 Task: Create a due date automation trigger when advanced on, 2 hours before a card is due add content with a name not starting with resume.
Action: Mouse moved to (952, 76)
Screenshot: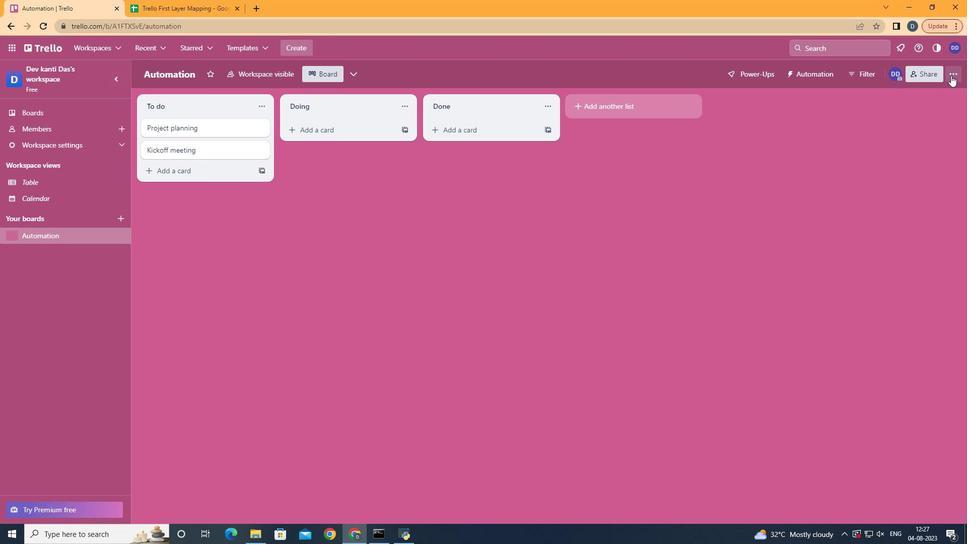 
Action: Mouse pressed left at (952, 76)
Screenshot: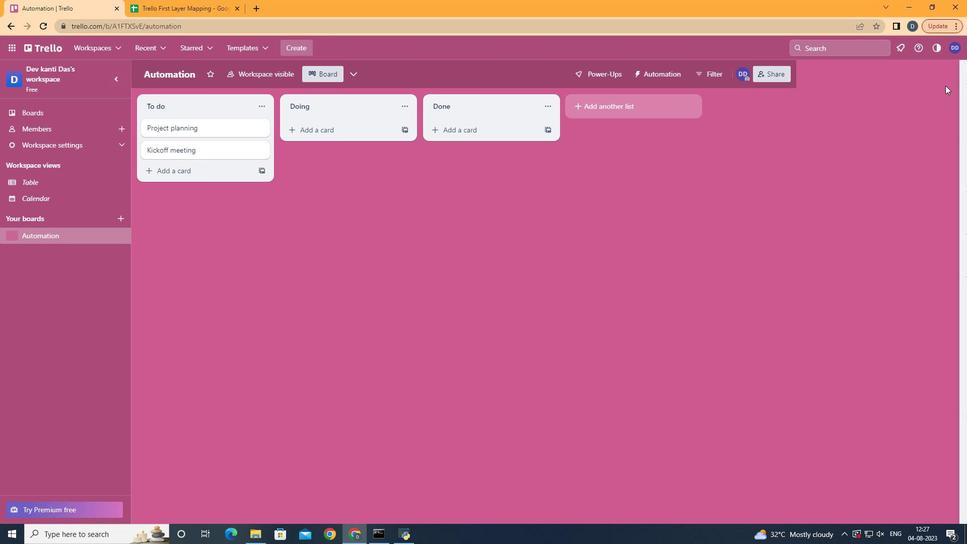 
Action: Mouse moved to (862, 212)
Screenshot: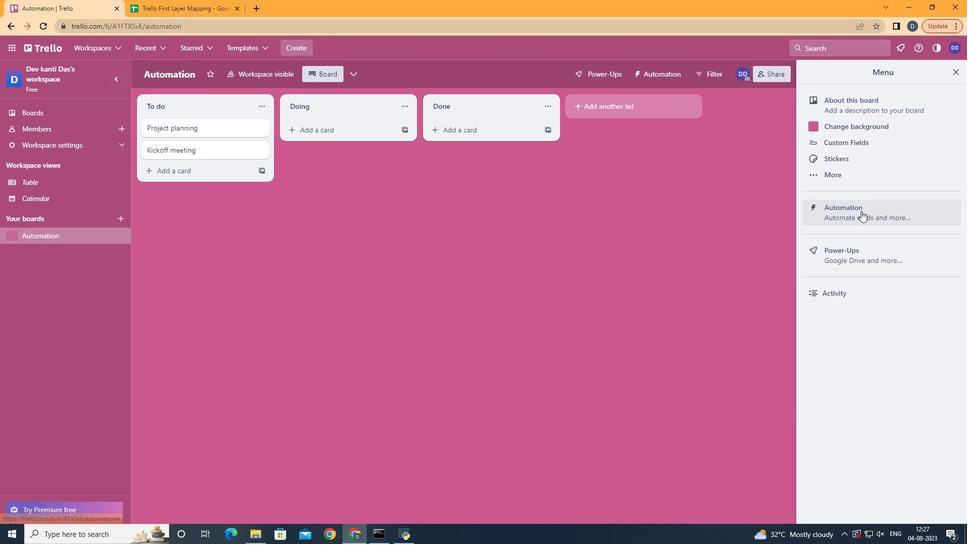 
Action: Mouse pressed left at (862, 212)
Screenshot: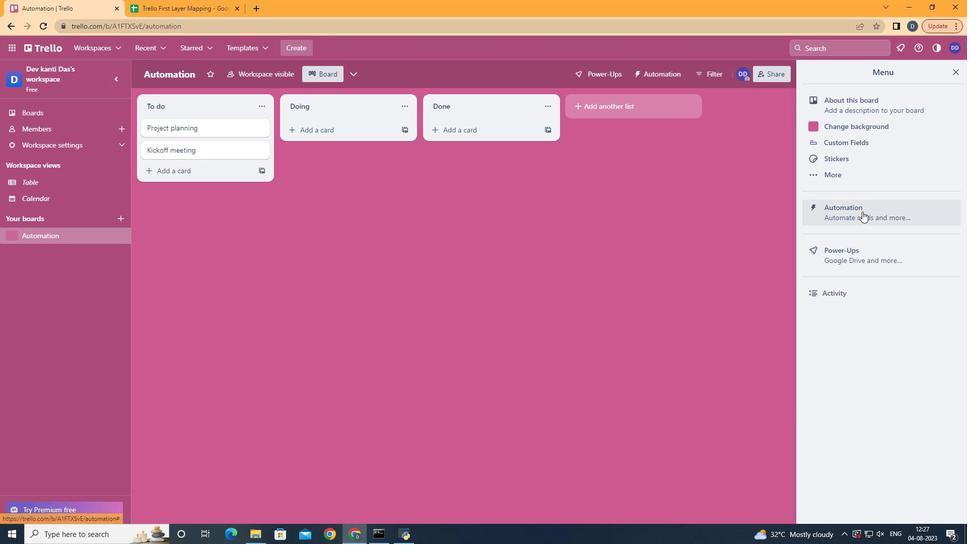 
Action: Mouse moved to (204, 205)
Screenshot: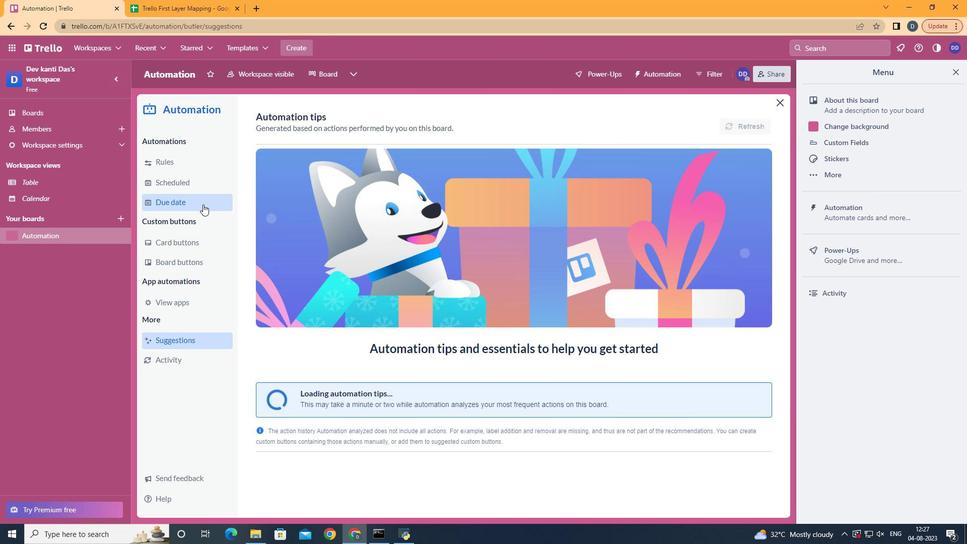 
Action: Mouse pressed left at (204, 205)
Screenshot: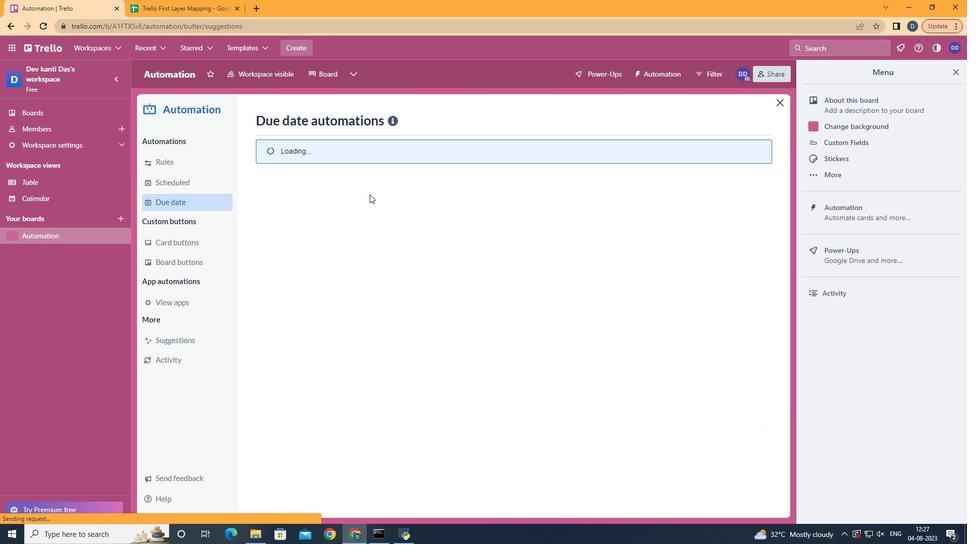
Action: Mouse moved to (707, 118)
Screenshot: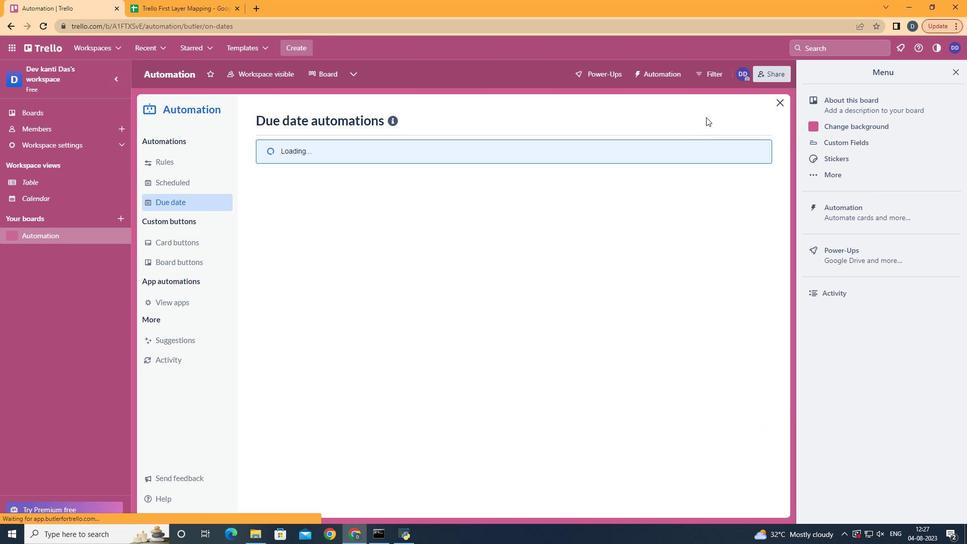 
Action: Mouse pressed left at (707, 118)
Screenshot: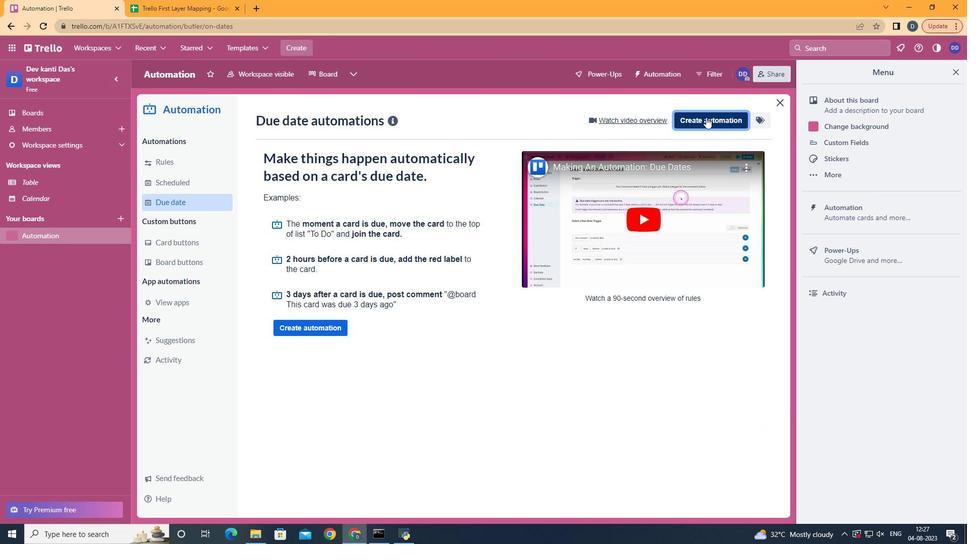 
Action: Mouse moved to (558, 205)
Screenshot: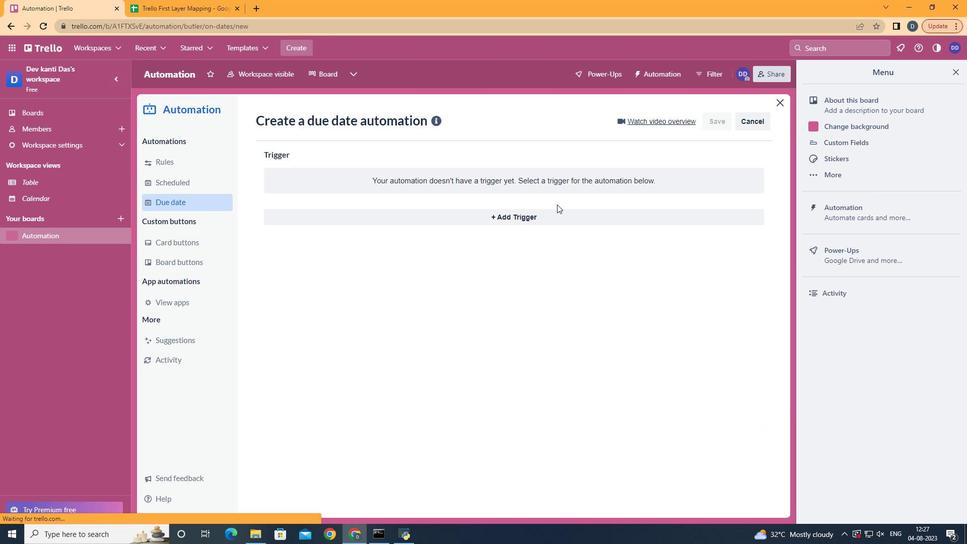 
Action: Mouse pressed left at (558, 205)
Screenshot: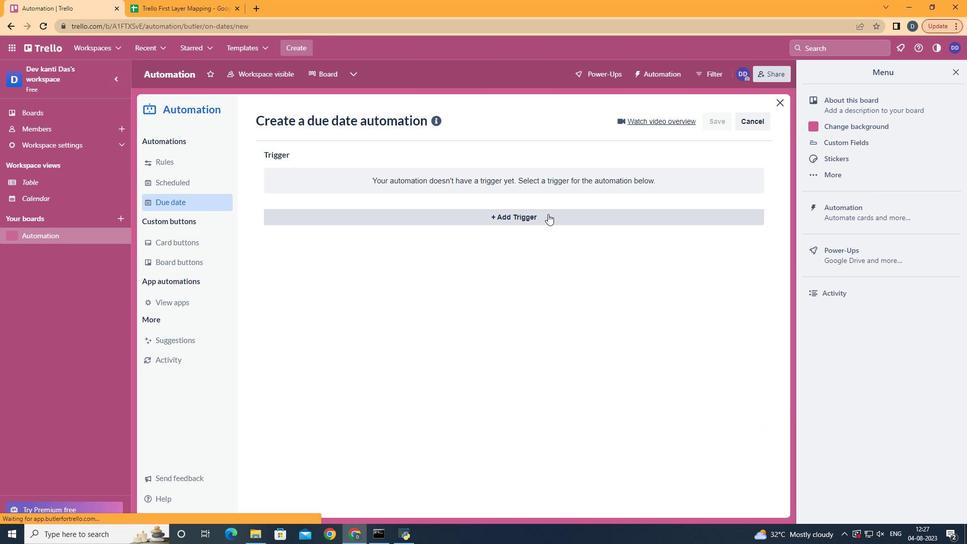 
Action: Mouse moved to (549, 215)
Screenshot: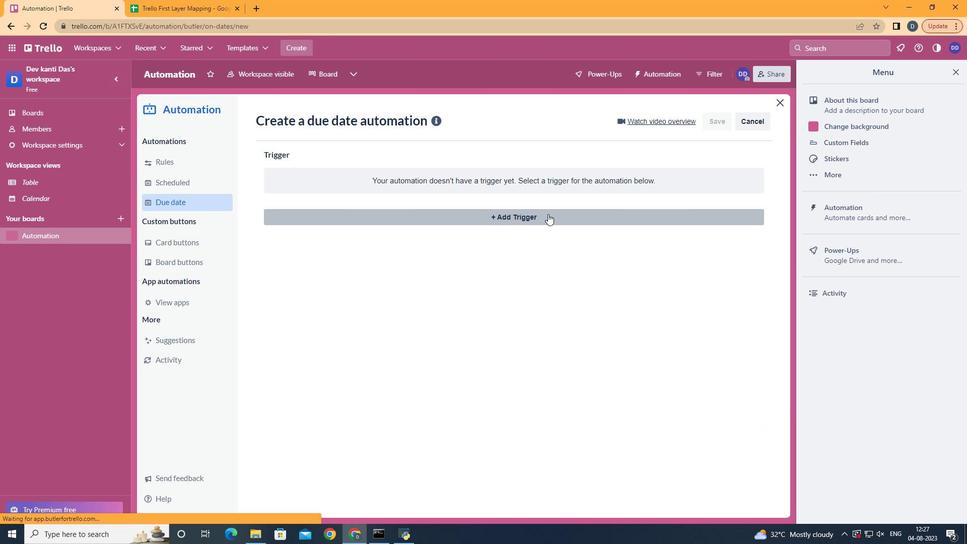 
Action: Mouse pressed left at (549, 215)
Screenshot: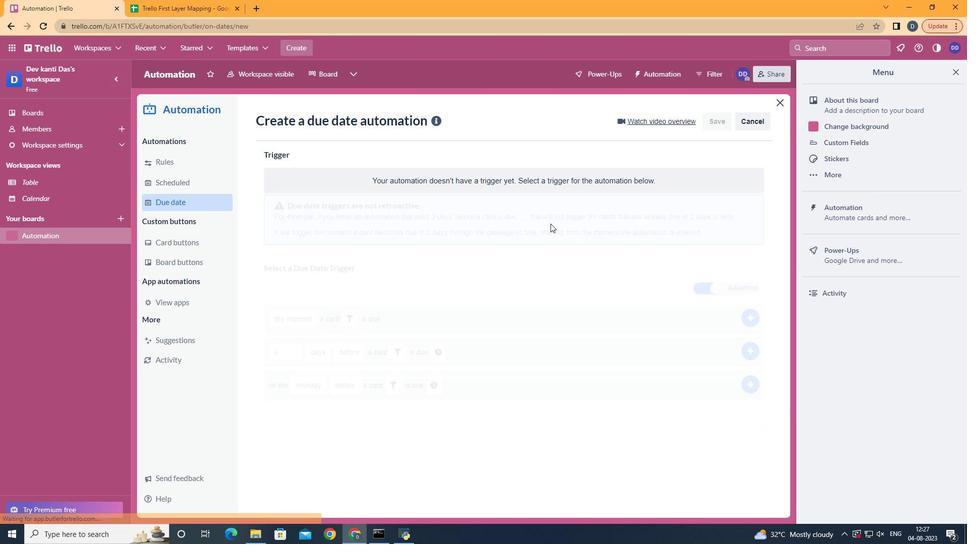 
Action: Mouse moved to (321, 426)
Screenshot: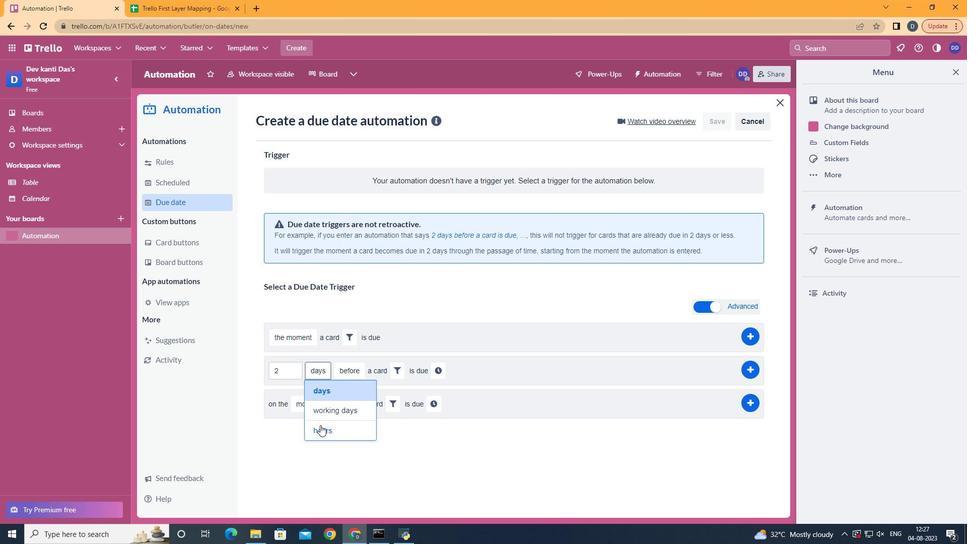 
Action: Mouse pressed left at (321, 426)
Screenshot: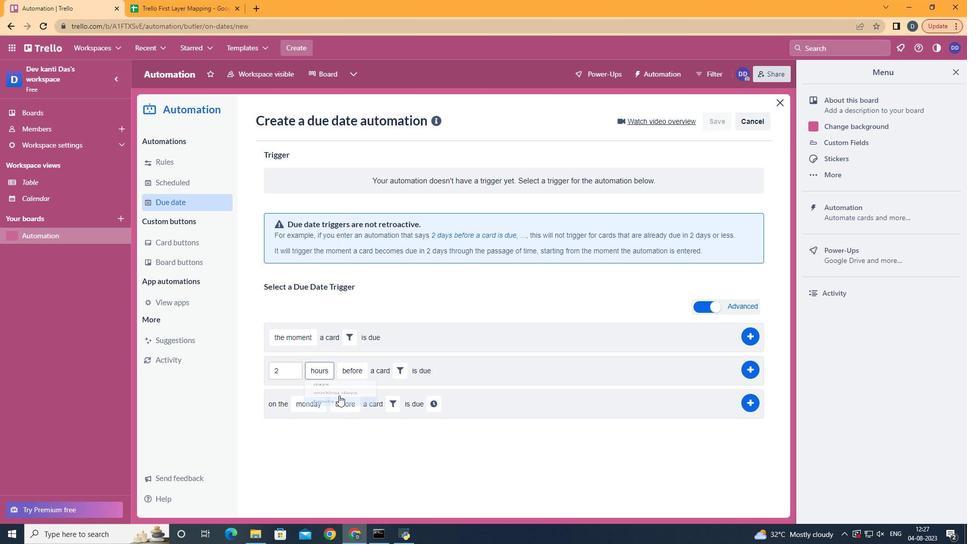 
Action: Mouse moved to (351, 387)
Screenshot: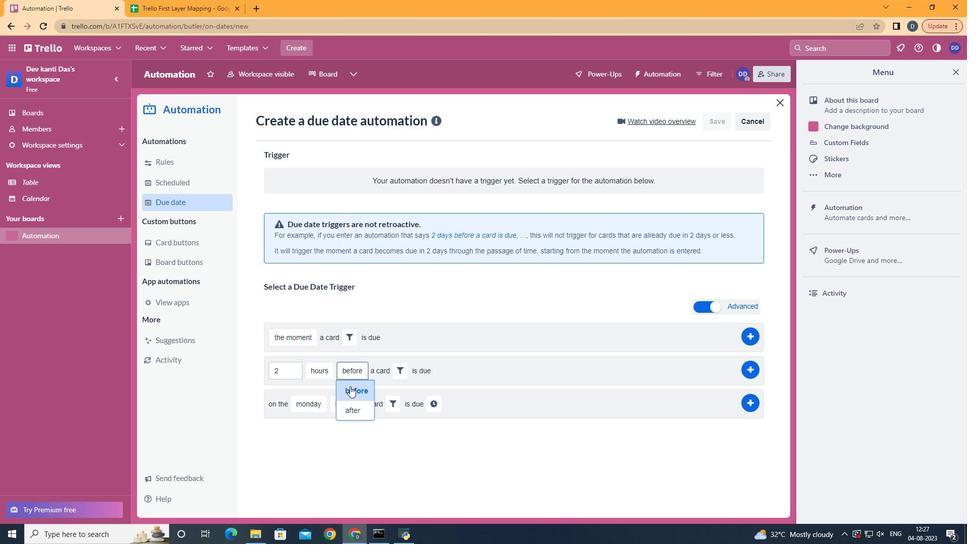 
Action: Mouse pressed left at (351, 387)
Screenshot: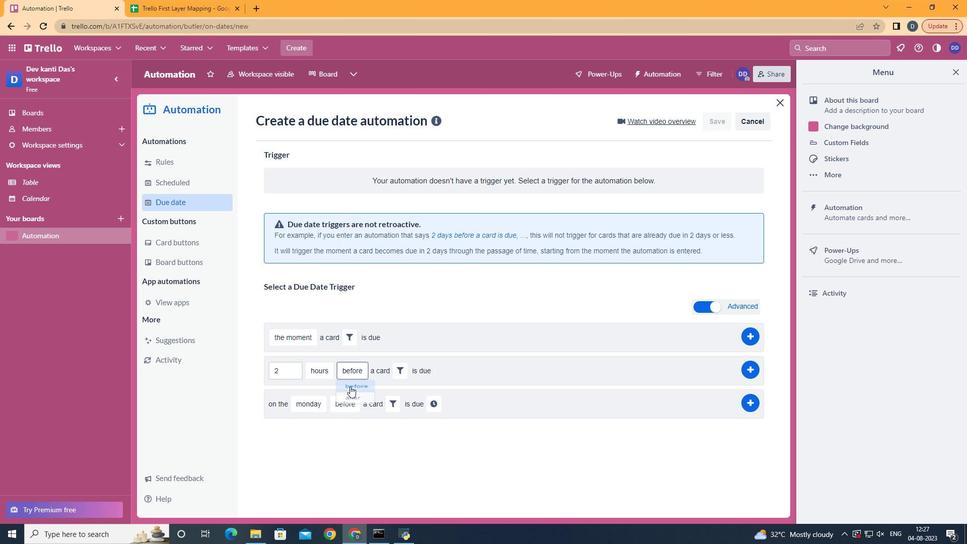 
Action: Mouse moved to (407, 370)
Screenshot: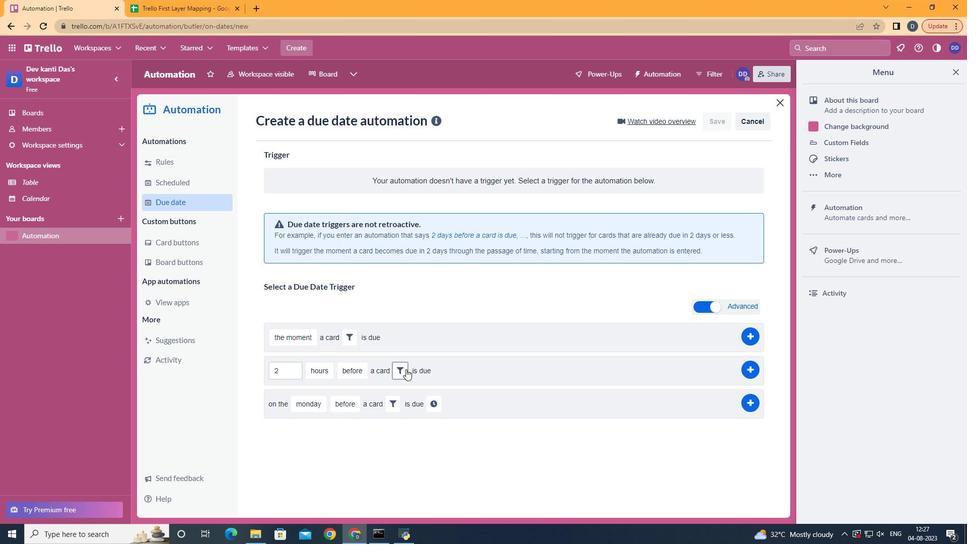 
Action: Mouse pressed left at (407, 370)
Screenshot: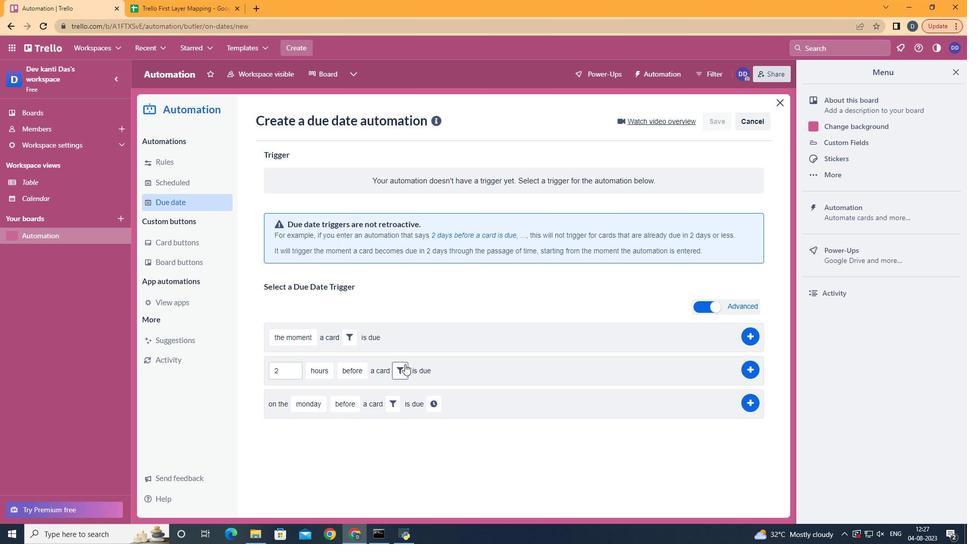 
Action: Mouse moved to (534, 404)
Screenshot: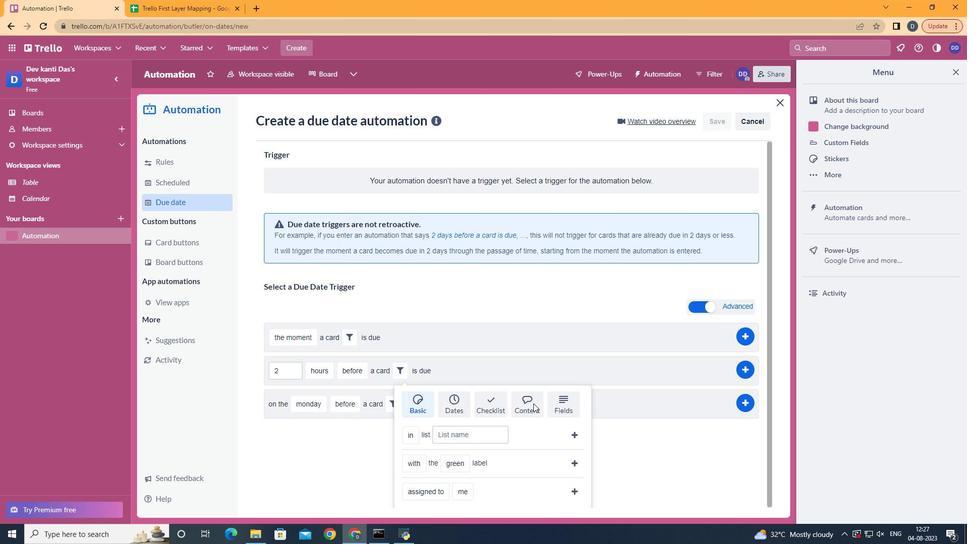 
Action: Mouse pressed left at (534, 404)
Screenshot: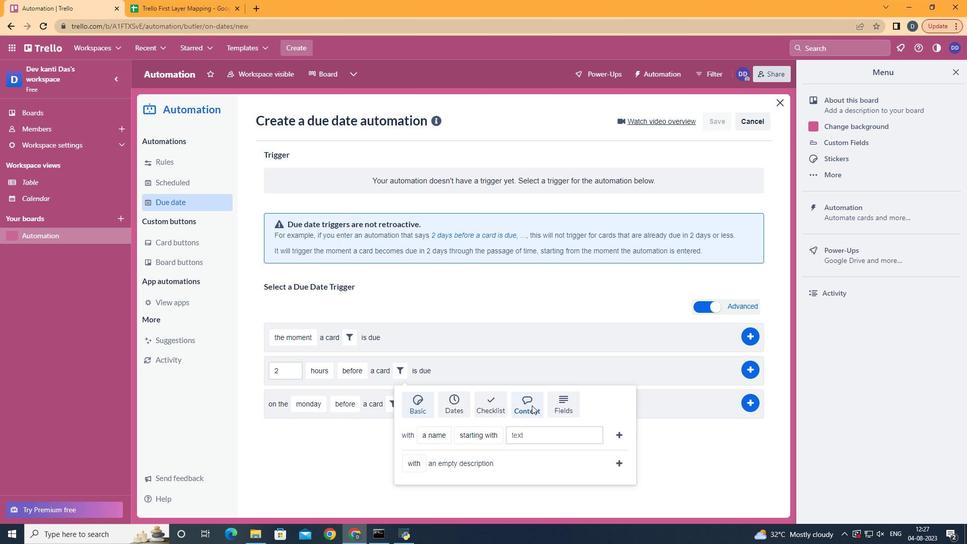 
Action: Mouse moved to (430, 457)
Screenshot: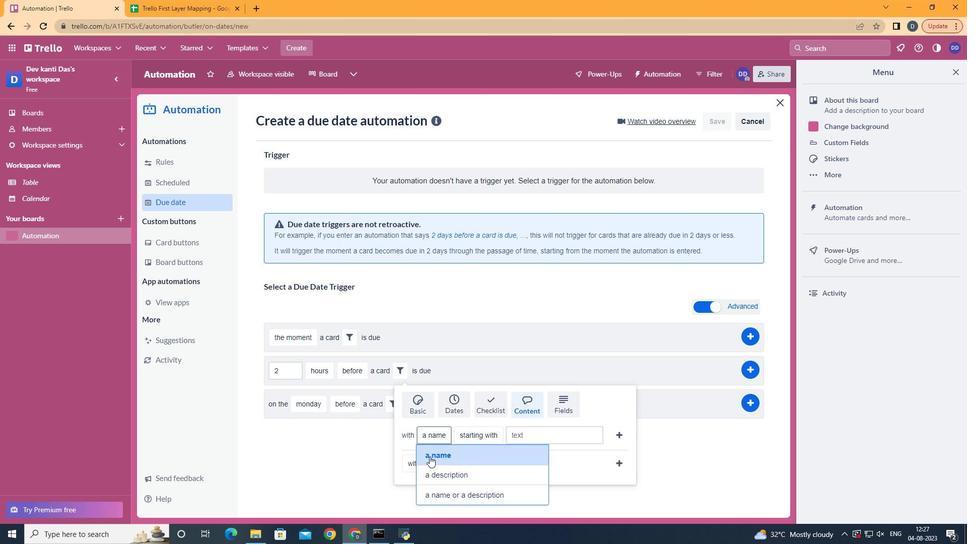 
Action: Mouse pressed left at (430, 457)
Screenshot: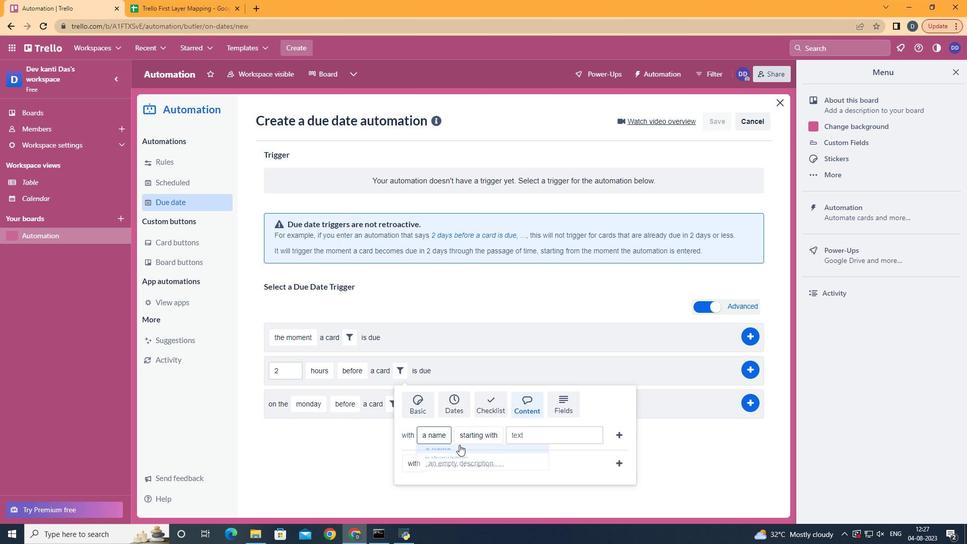 
Action: Mouse moved to (490, 378)
Screenshot: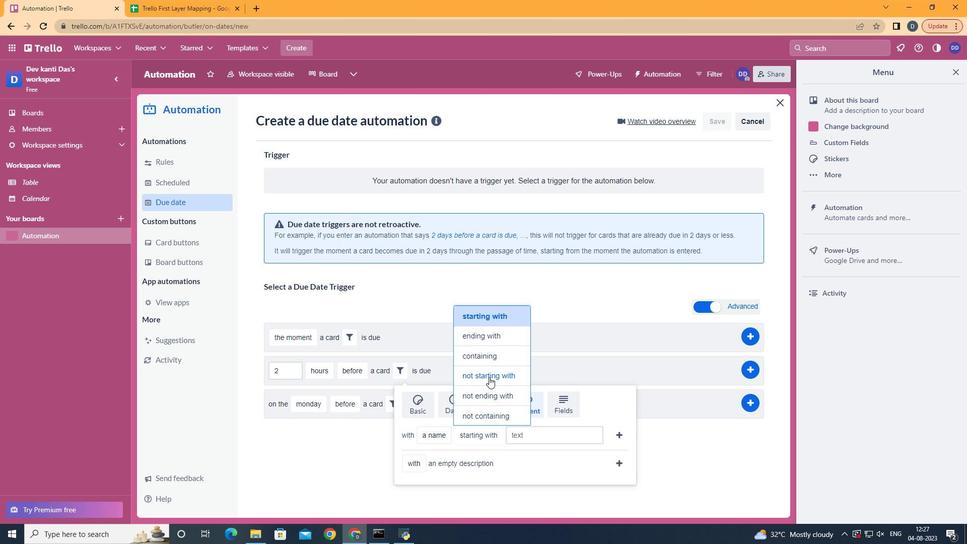 
Action: Mouse pressed left at (490, 378)
Screenshot: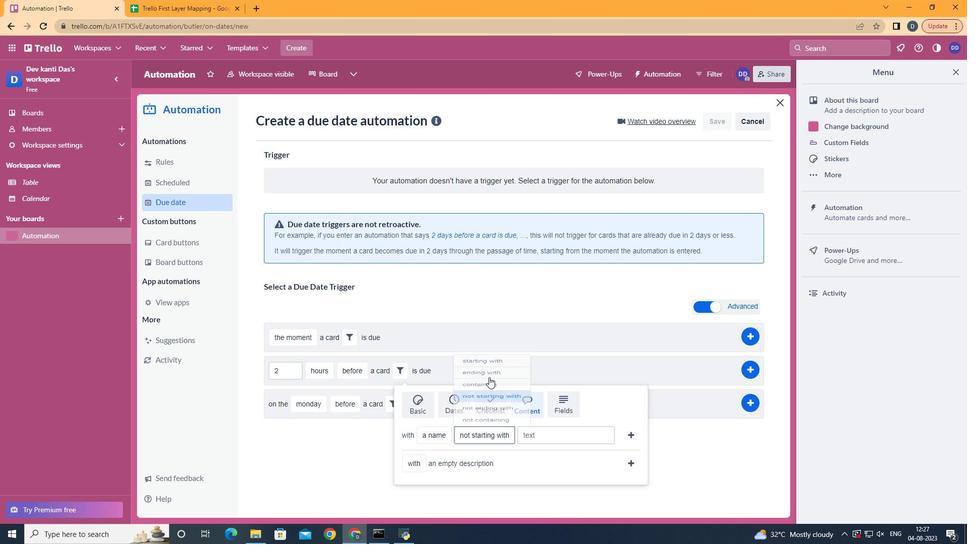 
Action: Mouse moved to (547, 432)
Screenshot: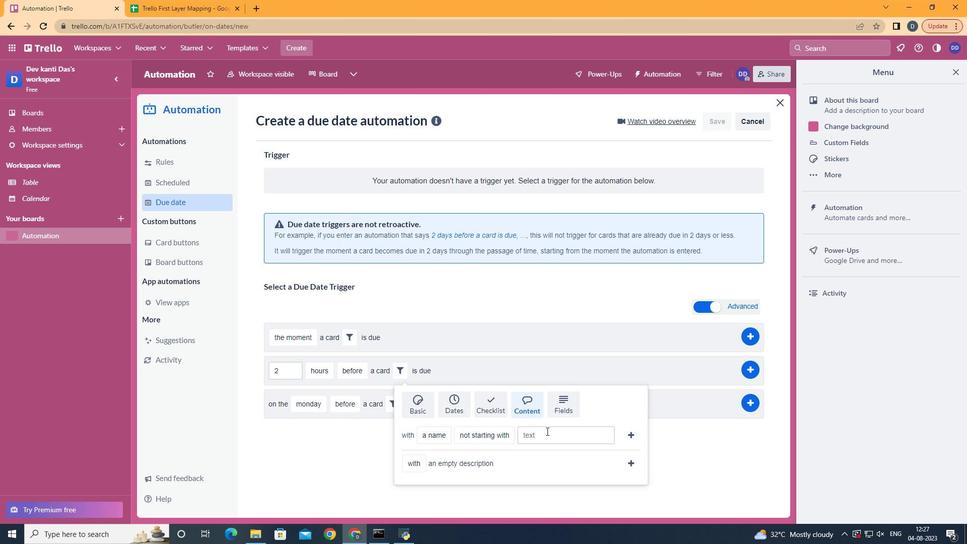 
Action: Mouse pressed left at (547, 432)
Screenshot: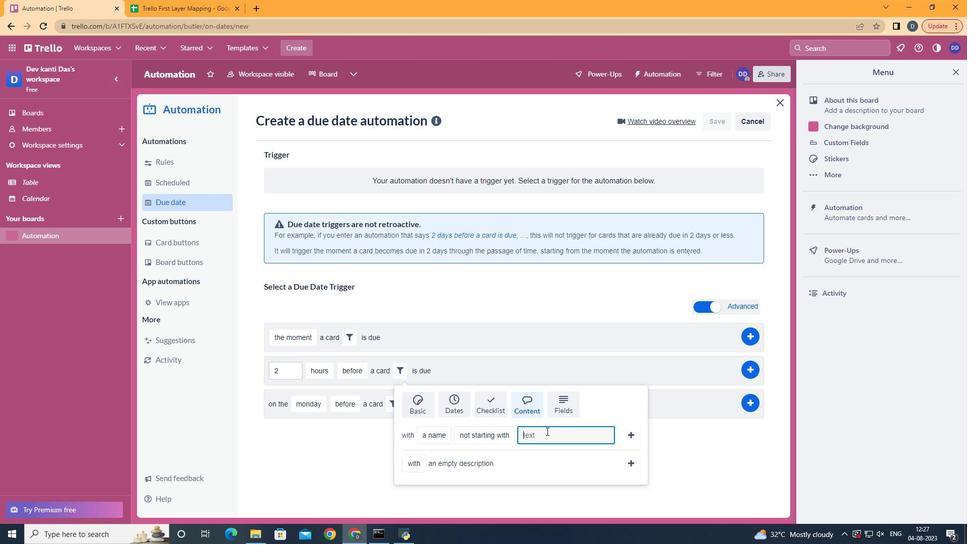 
Action: Key pressed resume
Screenshot: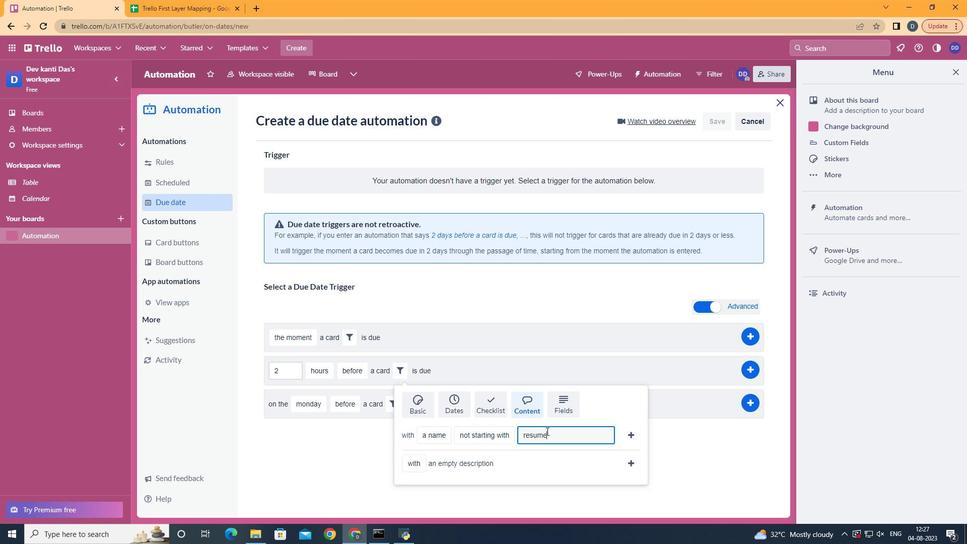 
Action: Mouse moved to (634, 438)
Screenshot: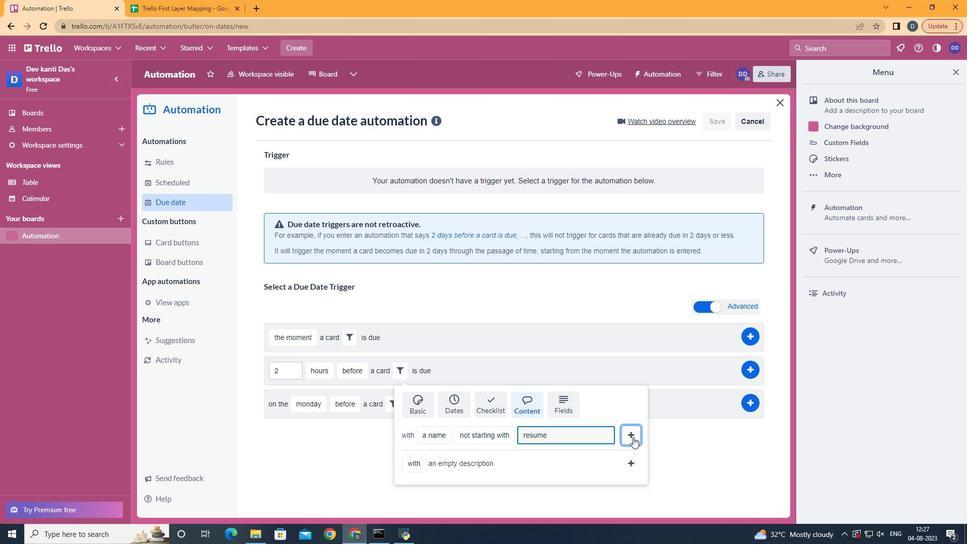 
Action: Mouse pressed left at (634, 438)
Screenshot: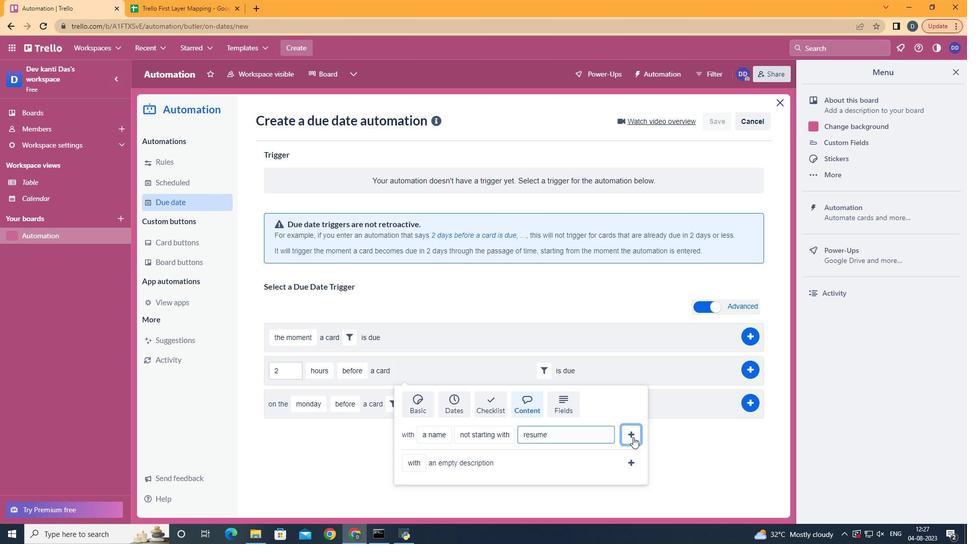 
Action: Mouse moved to (748, 375)
Screenshot: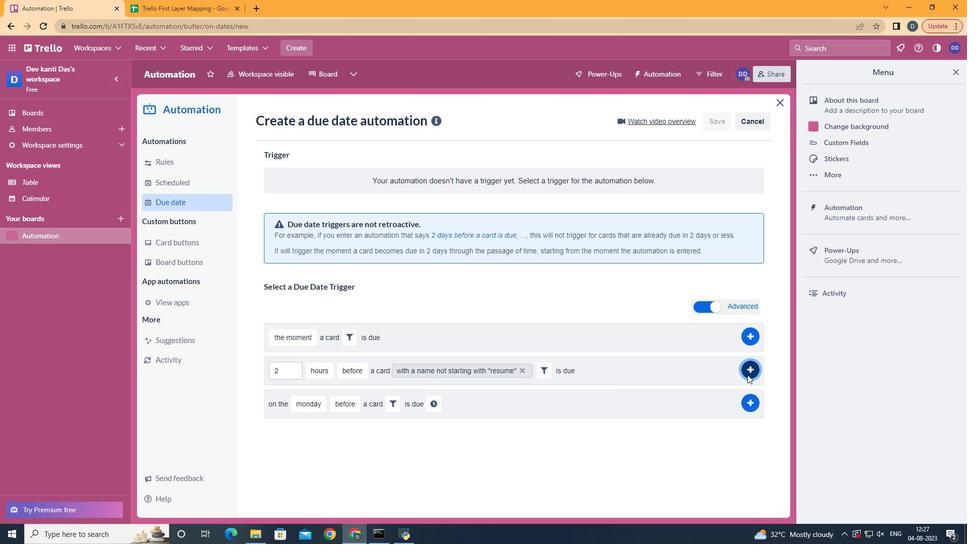 
Action: Mouse pressed left at (748, 375)
Screenshot: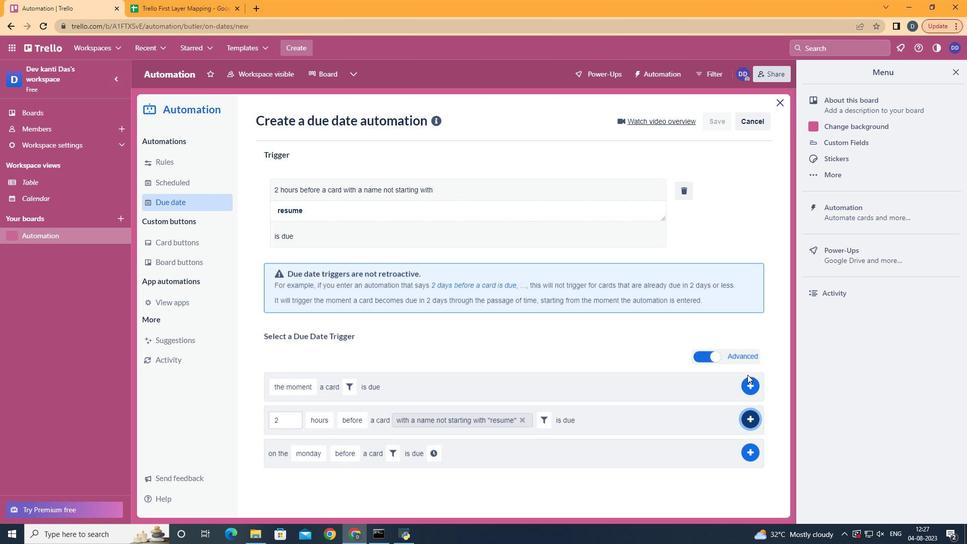 
Action: Mouse moved to (485, 189)
Screenshot: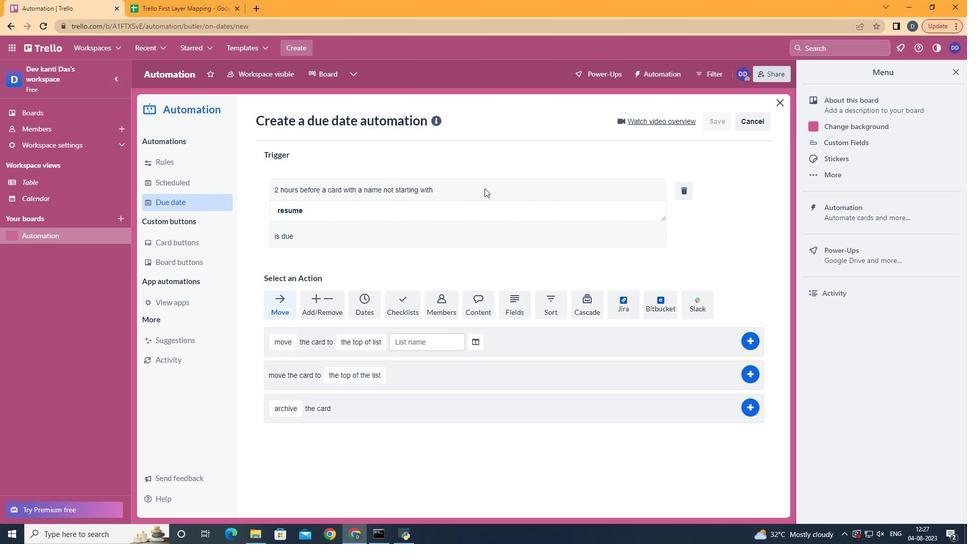 
